 Task: Use the formula "IMEXP" in spreadsheet "Project protfolio".
Action: Mouse moved to (124, 71)
Screenshot: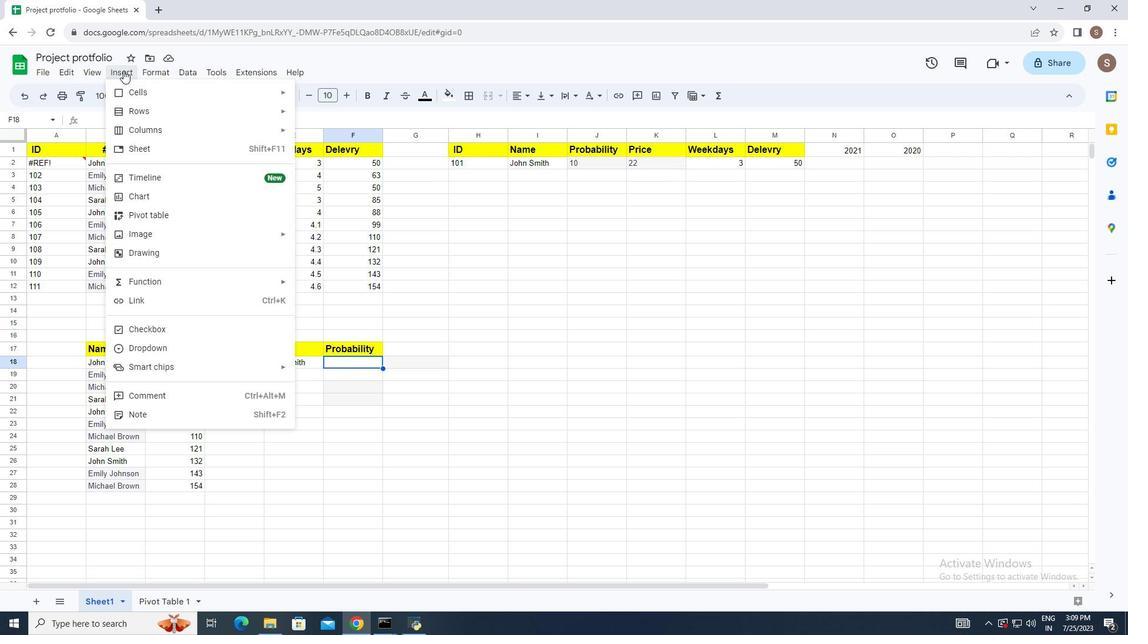 
Action: Mouse pressed left at (124, 71)
Screenshot: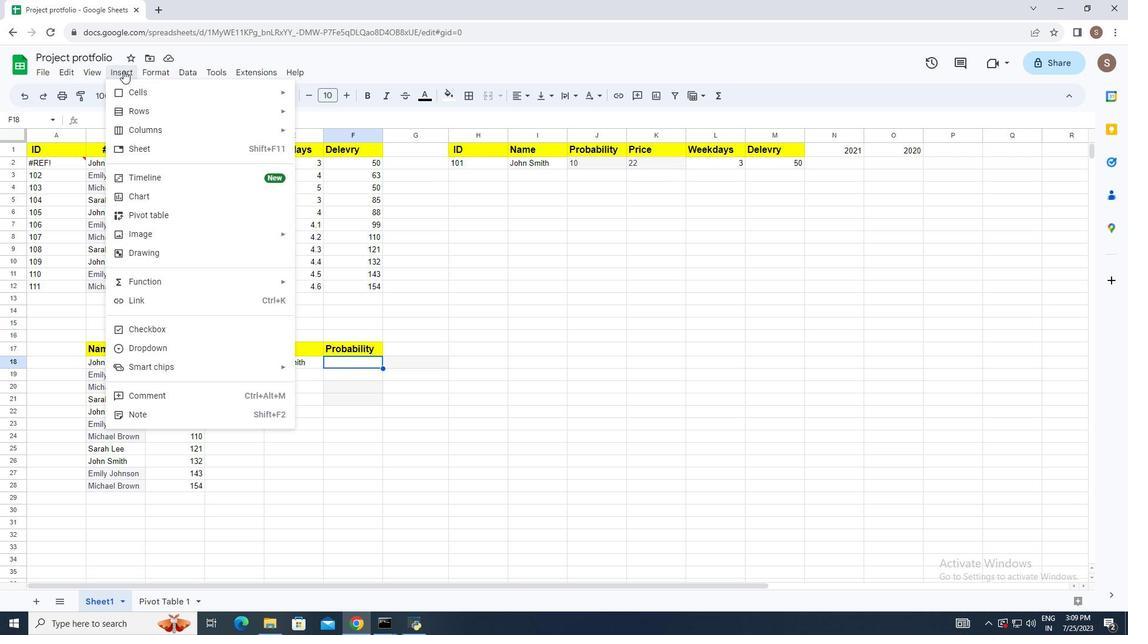 
Action: Mouse moved to (177, 282)
Screenshot: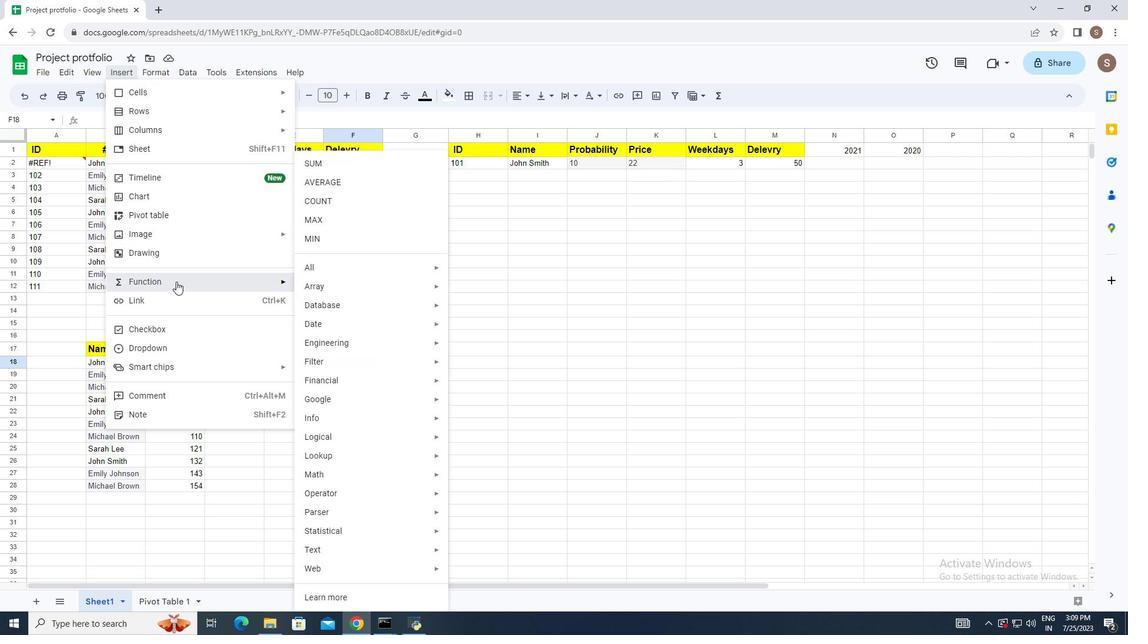
Action: Mouse pressed left at (177, 282)
Screenshot: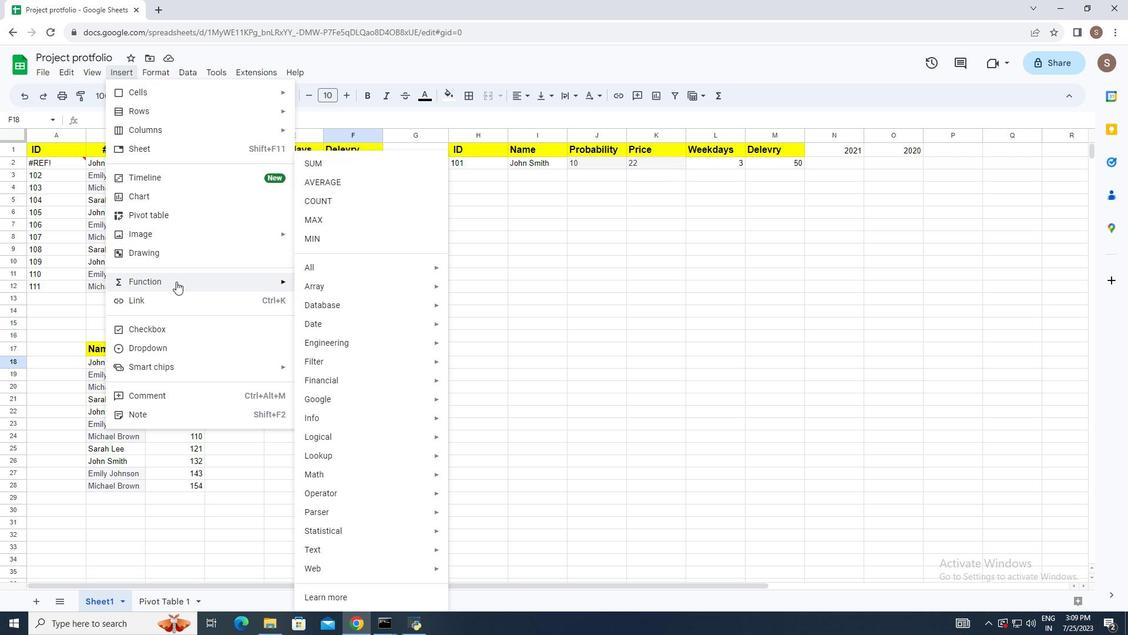 
Action: Mouse moved to (339, 269)
Screenshot: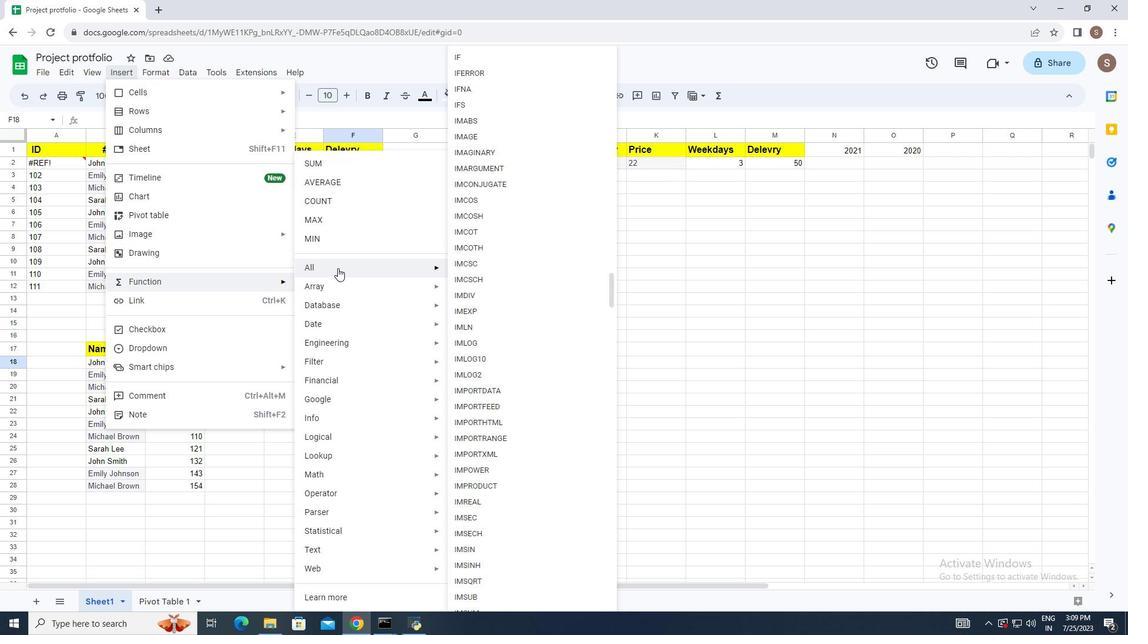
Action: Mouse pressed left at (339, 269)
Screenshot: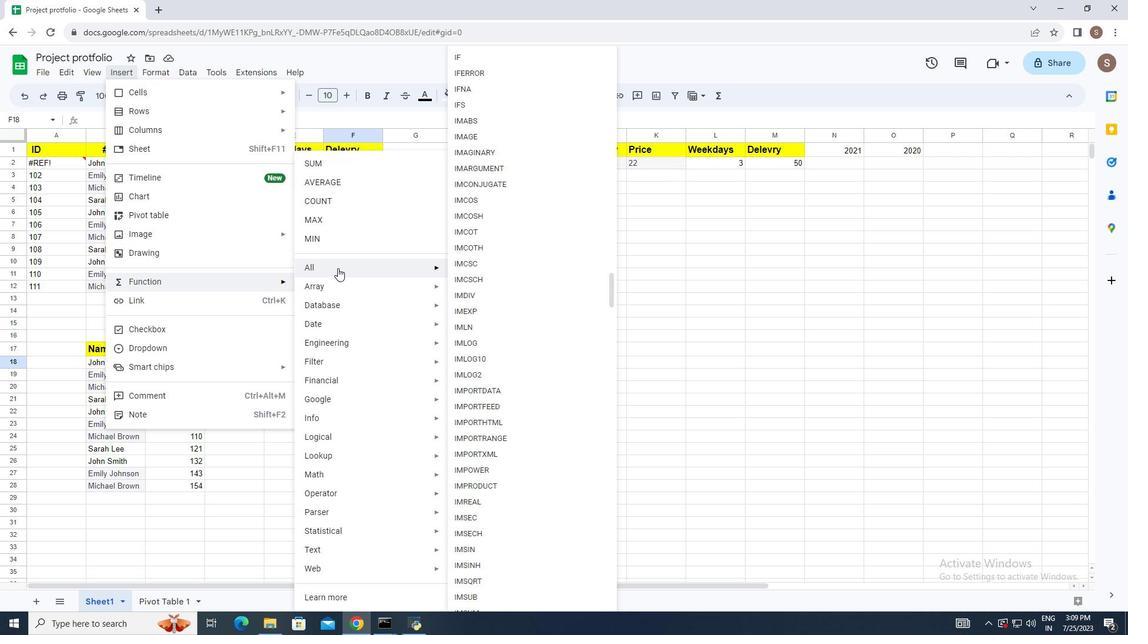 
Action: Mouse moved to (491, 311)
Screenshot: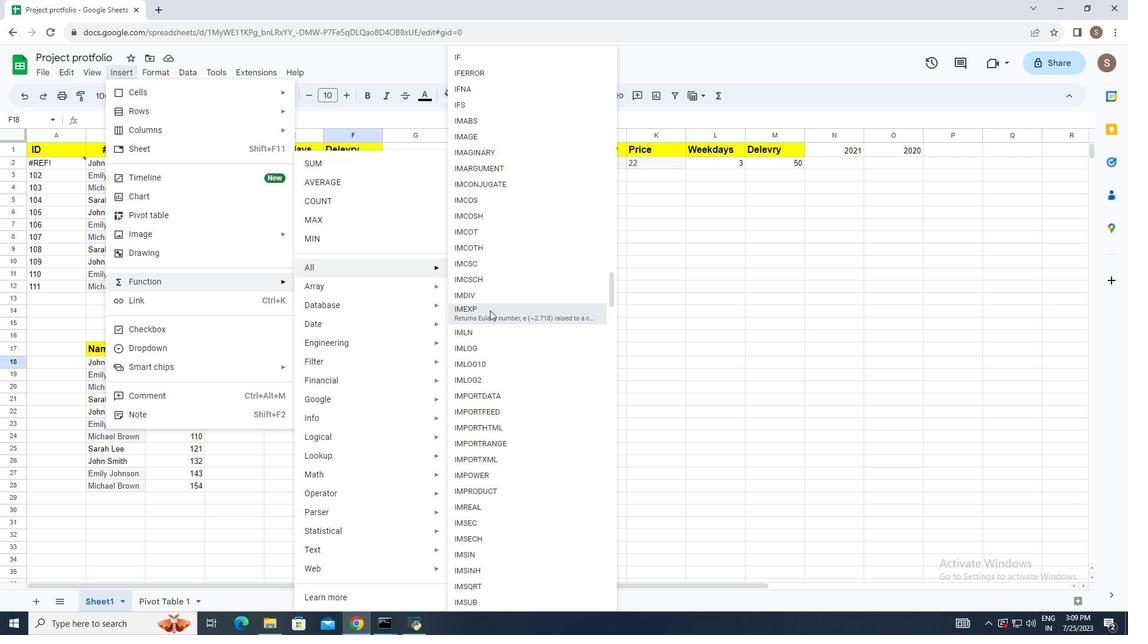 
Action: Mouse pressed left at (491, 311)
Screenshot: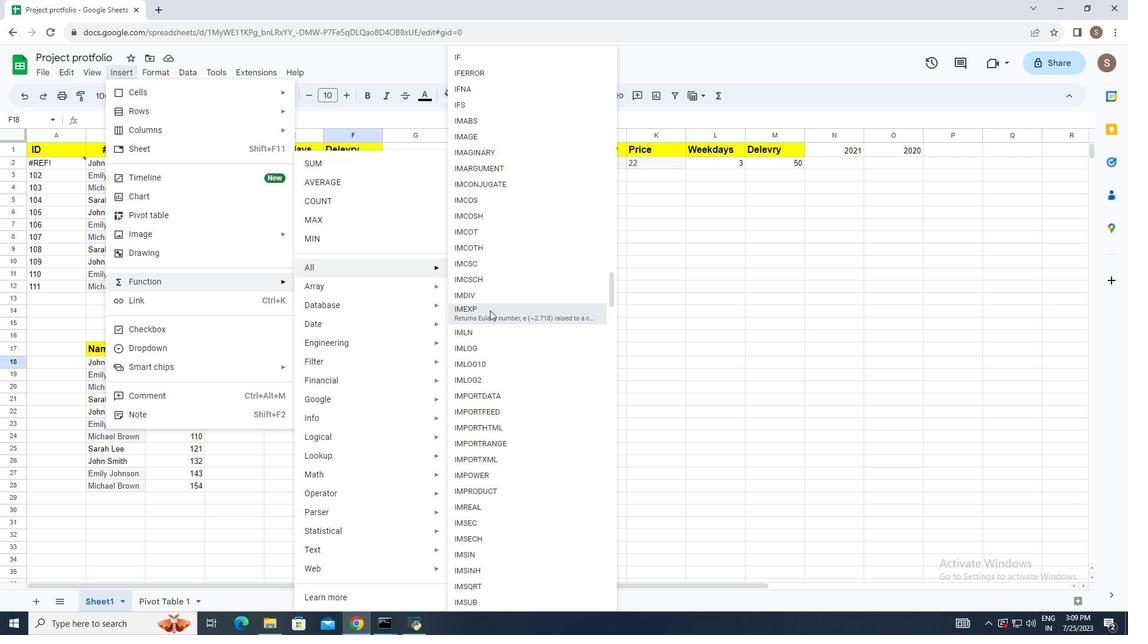 
Action: Mouse moved to (453, 343)
Screenshot: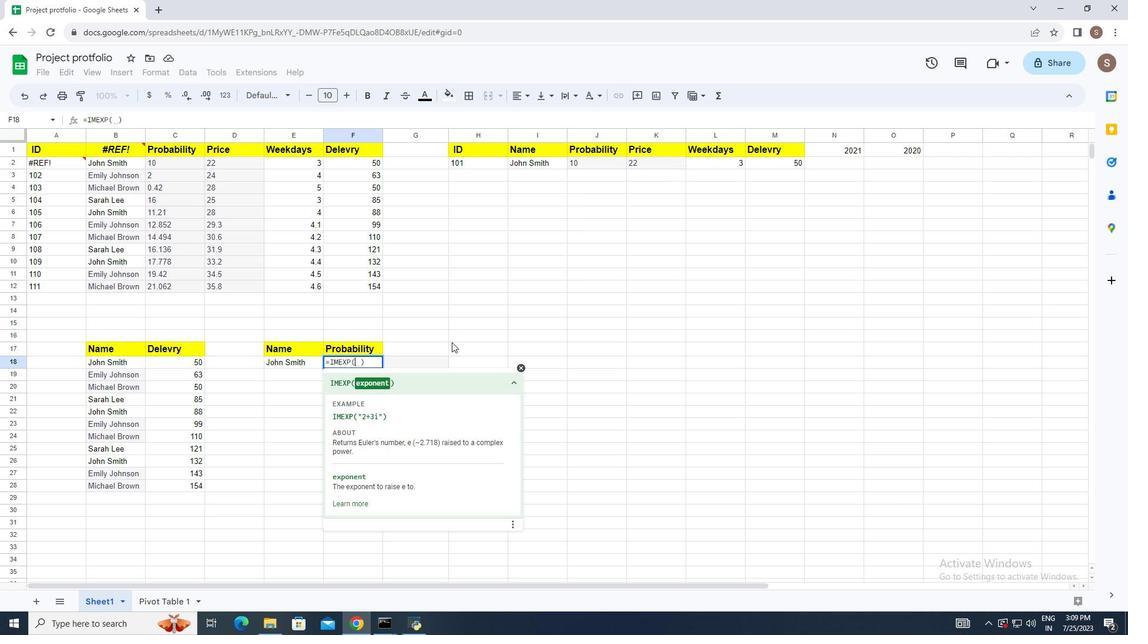 
Action: Key pressed <Key.shift_r>"2+8i<Key.shift_r>"<Key.enter>
Screenshot: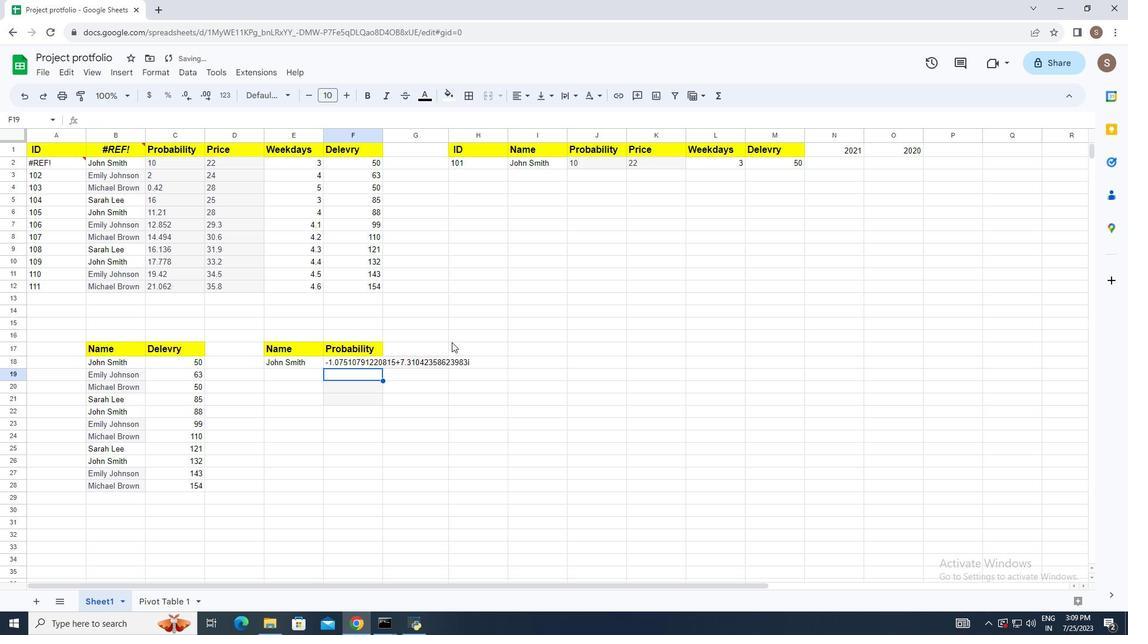
